 Task: Toggle the option "Add a shadow" for subtitle effects.
Action: Mouse moved to (135, 17)
Screenshot: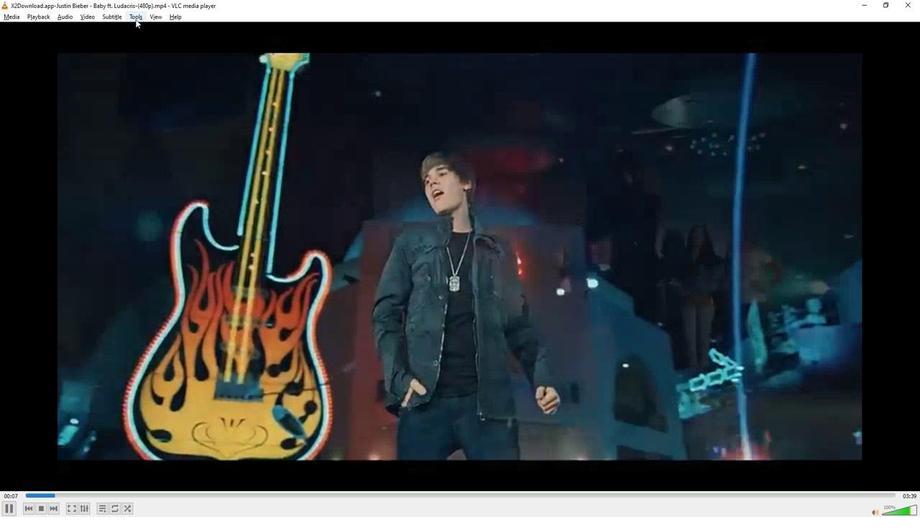 
Action: Mouse pressed left at (135, 17)
Screenshot: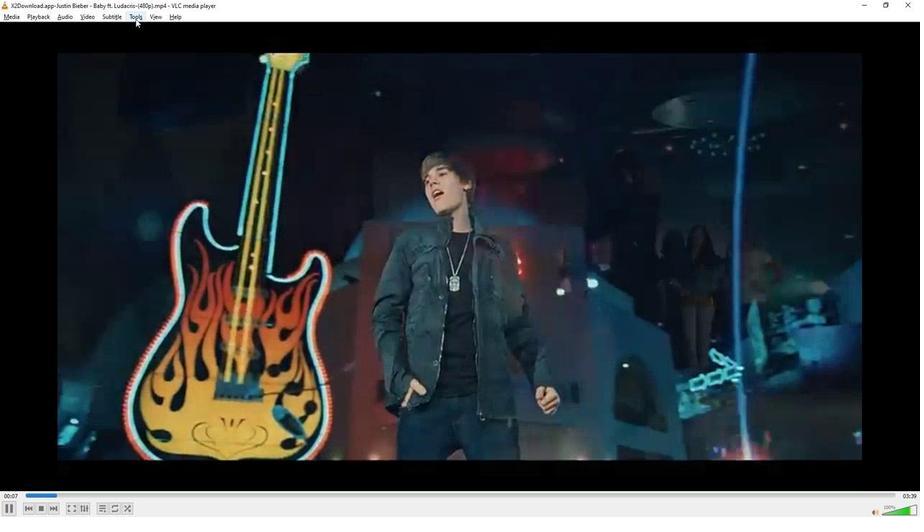 
Action: Mouse moved to (156, 134)
Screenshot: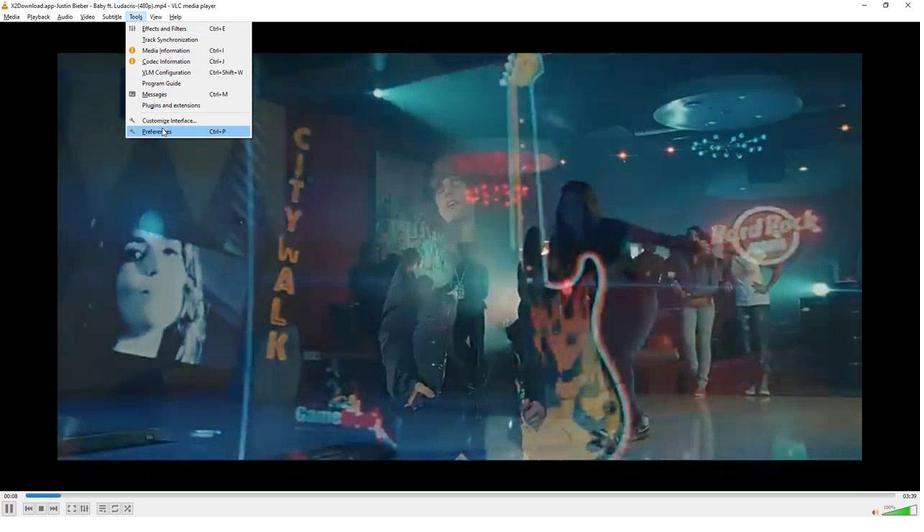 
Action: Mouse pressed left at (156, 134)
Screenshot: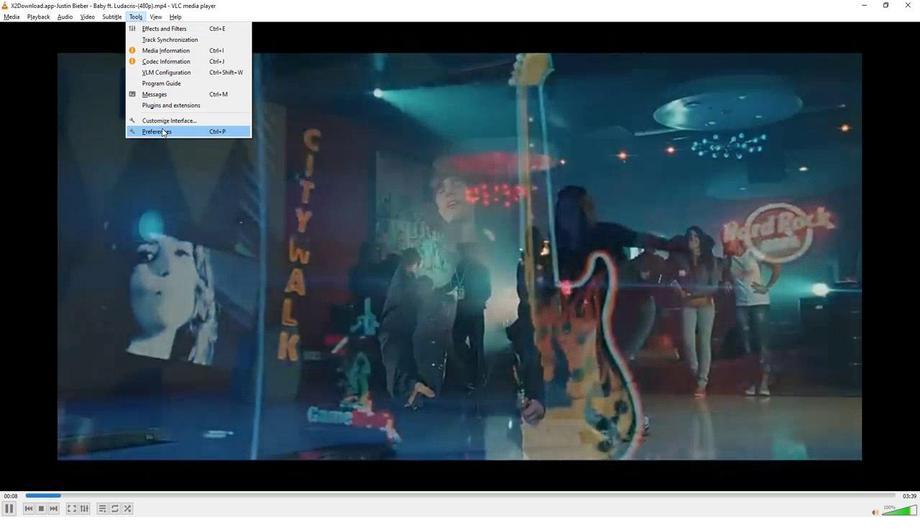 
Action: Mouse moved to (200, 138)
Screenshot: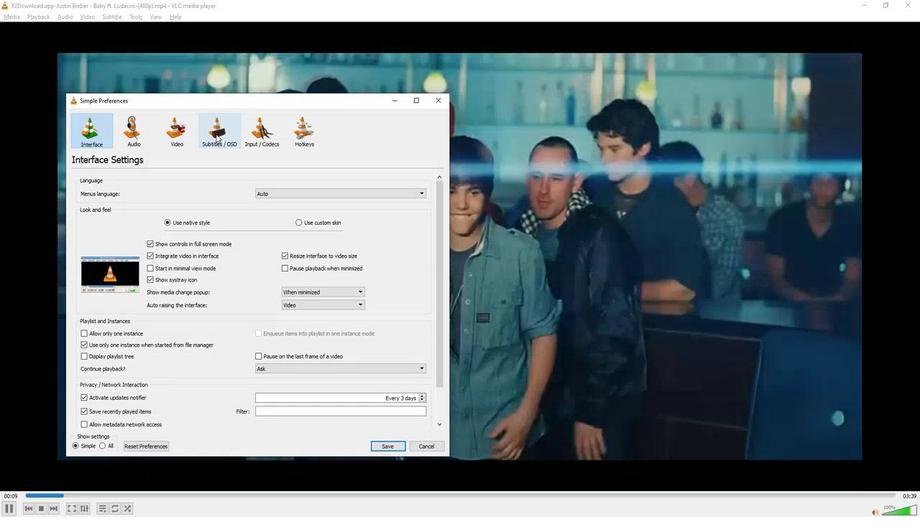 
Action: Mouse pressed left at (200, 138)
Screenshot: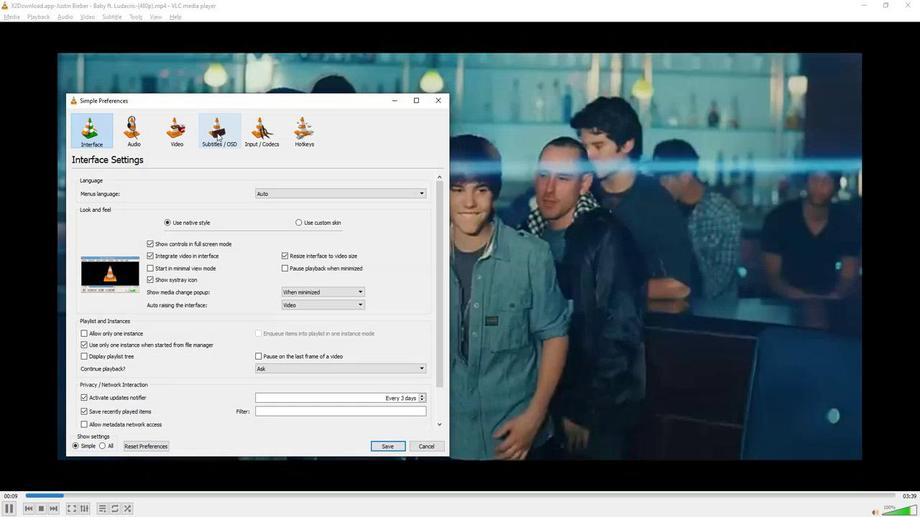 
Action: Mouse moved to (94, 346)
Screenshot: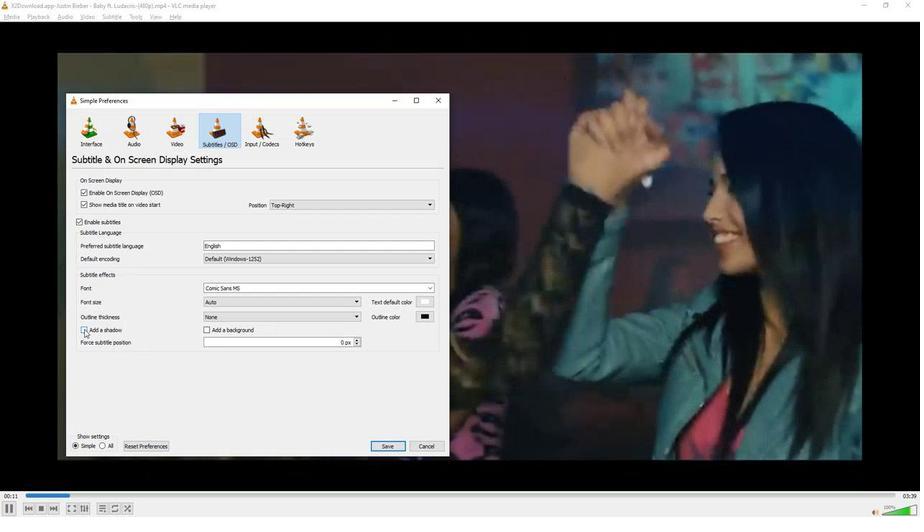 
Action: Mouse pressed left at (94, 346)
Screenshot: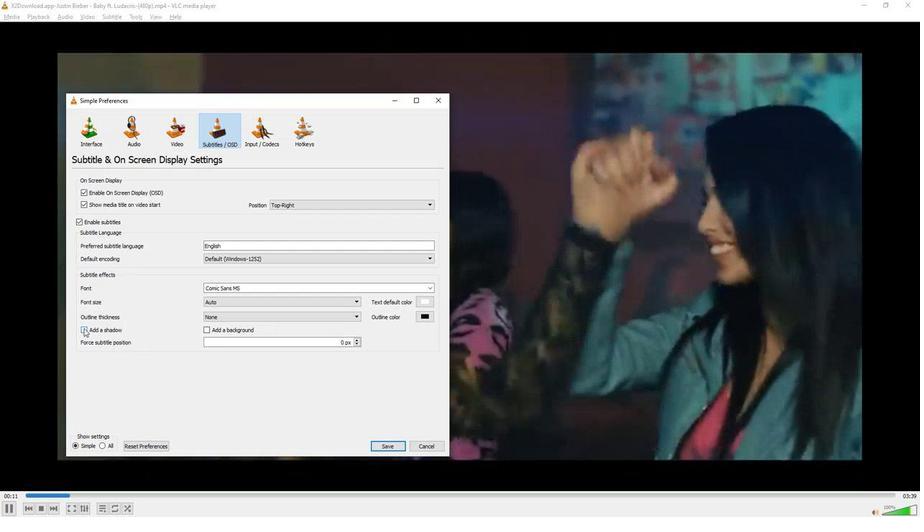 
Action: Mouse moved to (130, 399)
Screenshot: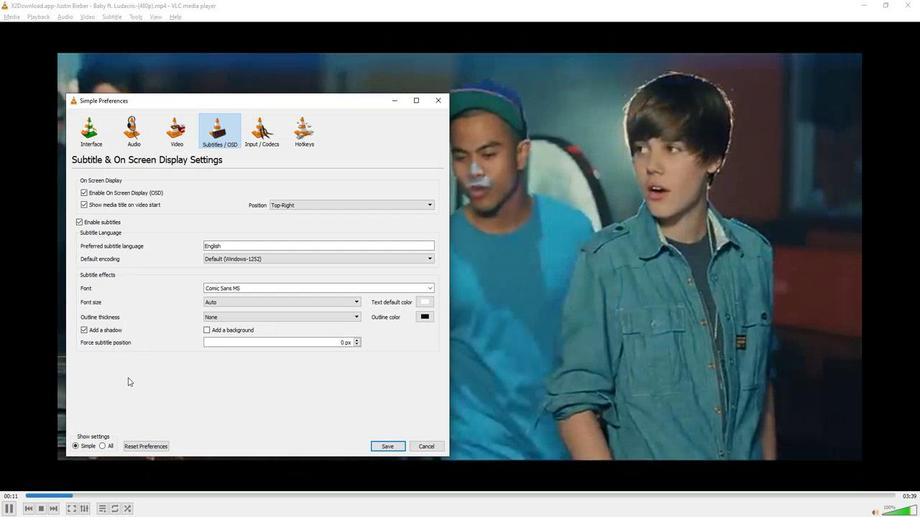 
